 Task: Find all tasks completed last month.
Action: Mouse moved to (12, 162)
Screenshot: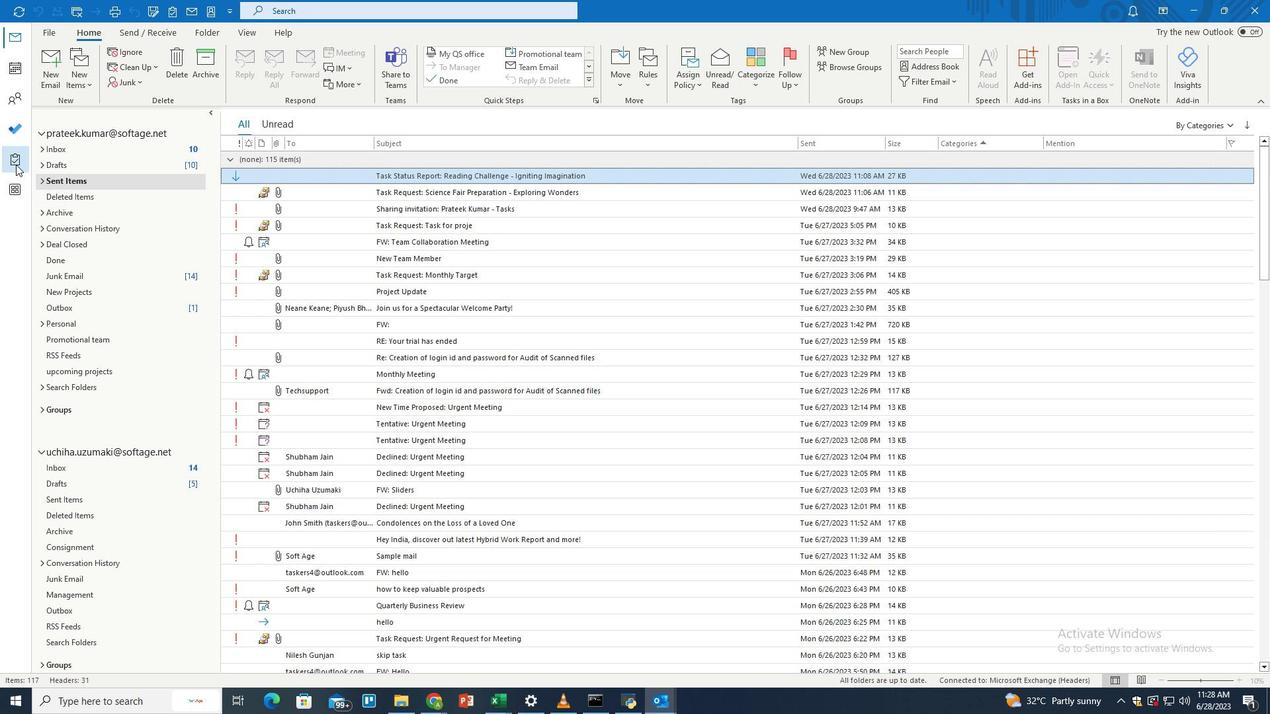 
Action: Mouse pressed left at (12, 162)
Screenshot: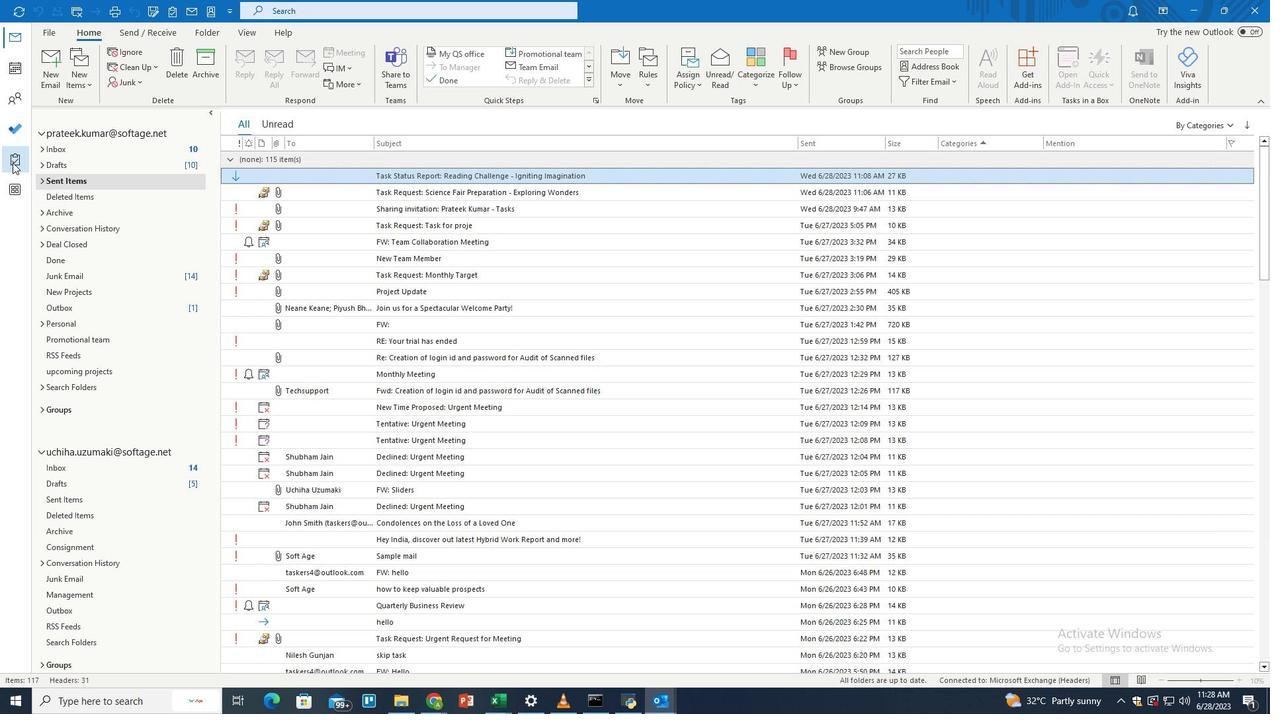 
Action: Mouse moved to (463, 11)
Screenshot: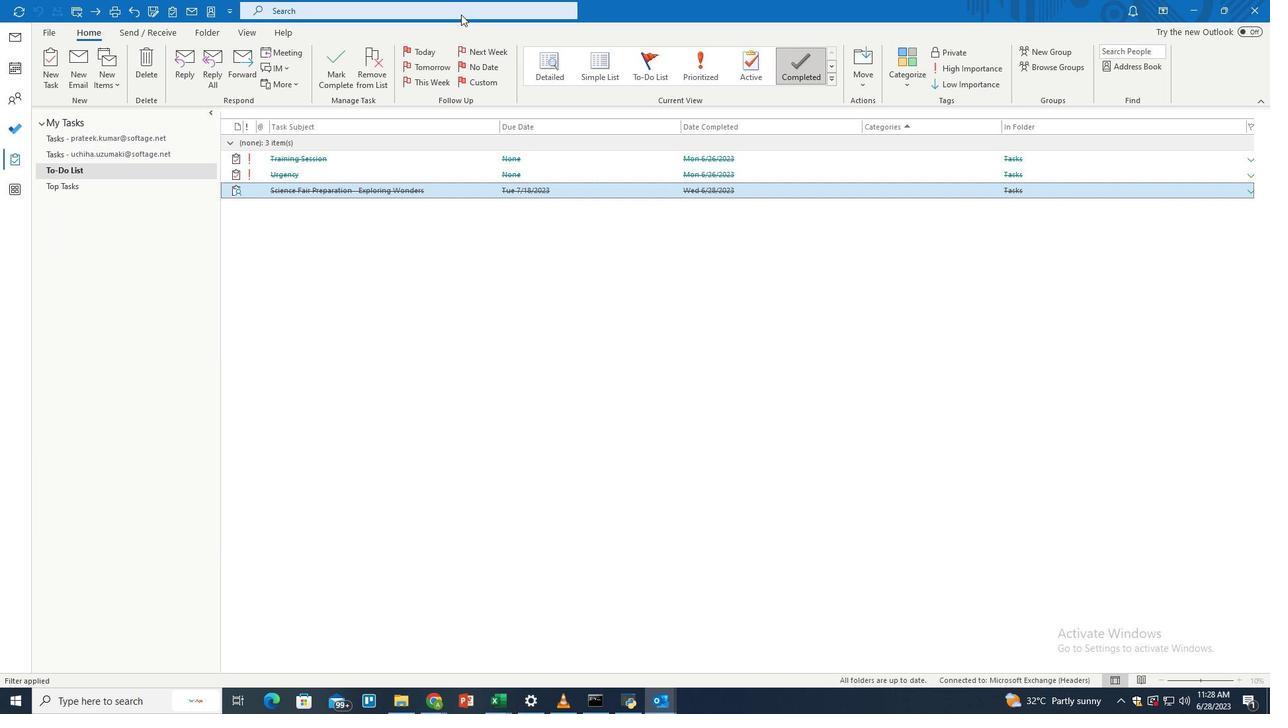 
Action: Mouse pressed left at (463, 11)
Screenshot: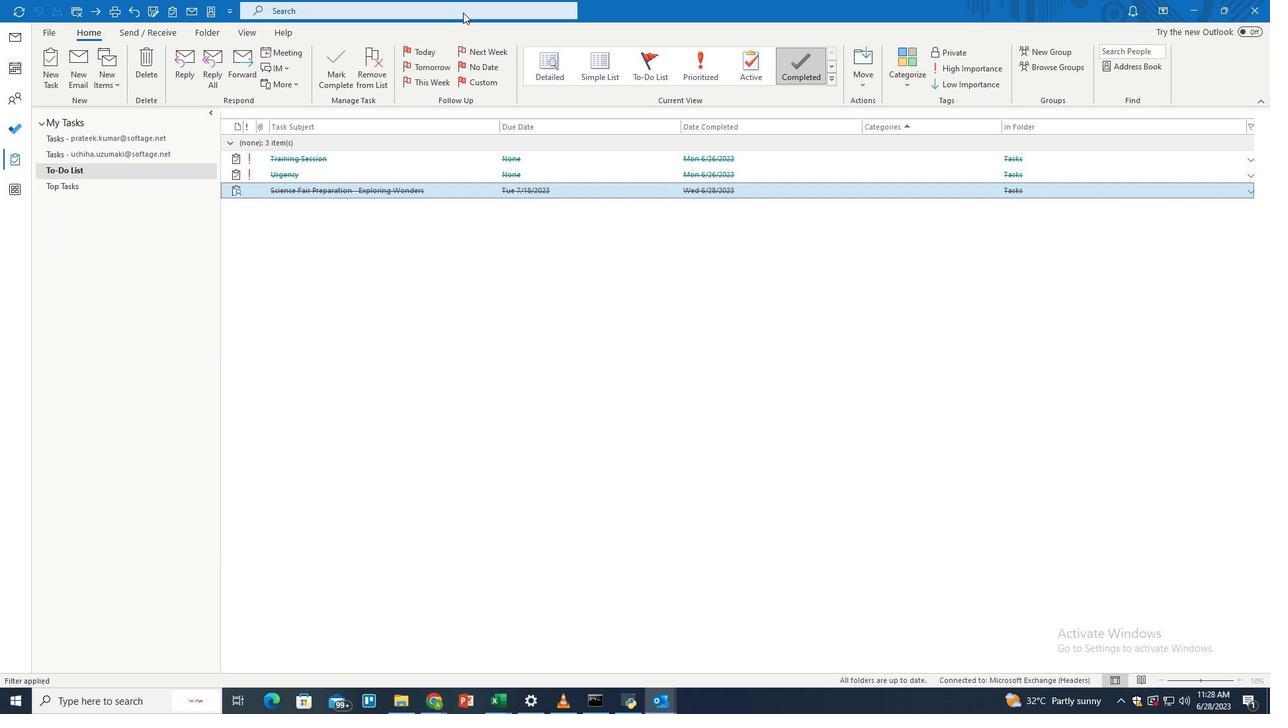 
Action: Mouse moved to (617, 8)
Screenshot: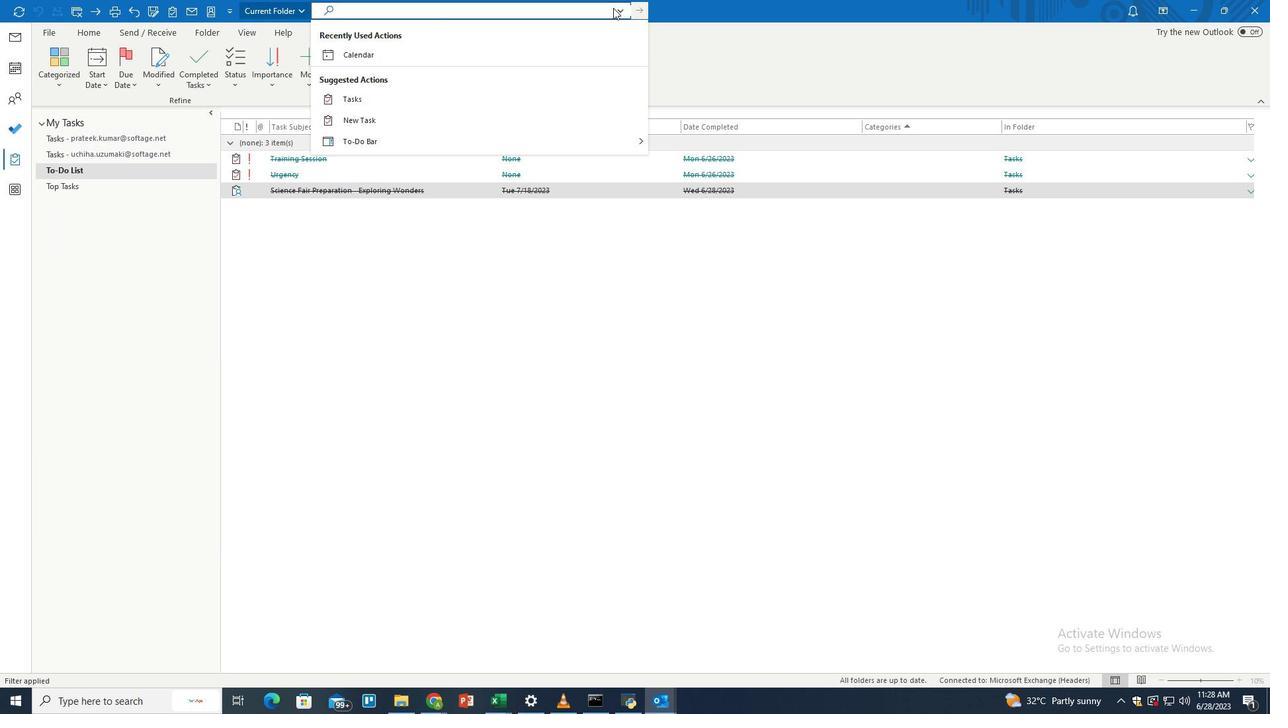 
Action: Mouse pressed left at (617, 8)
Screenshot: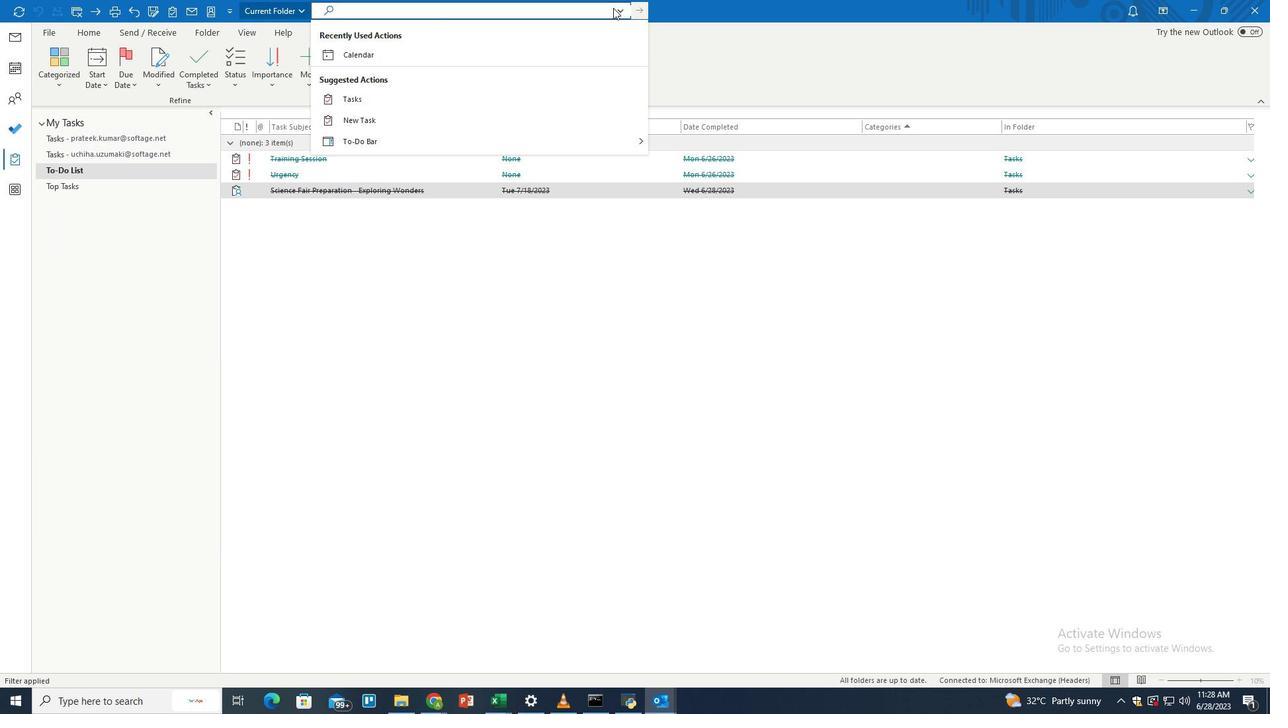
Action: Mouse moved to (396, 66)
Screenshot: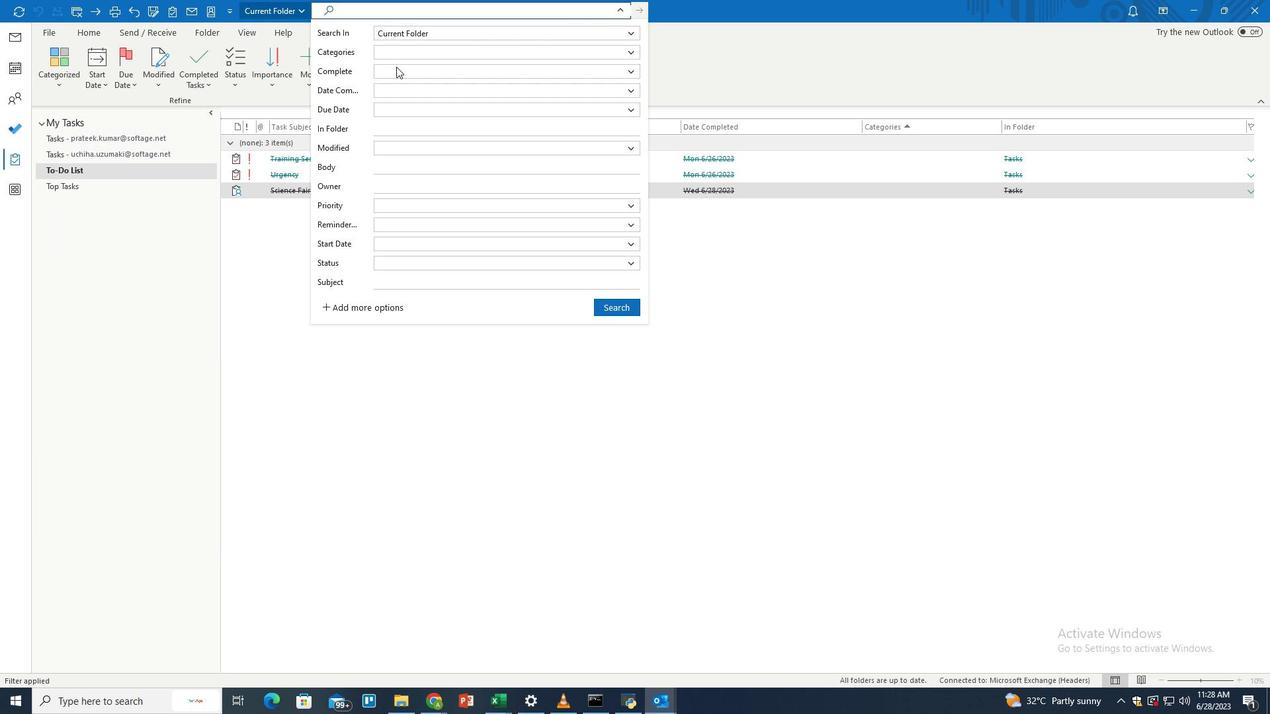 
Action: Mouse pressed left at (396, 66)
Screenshot: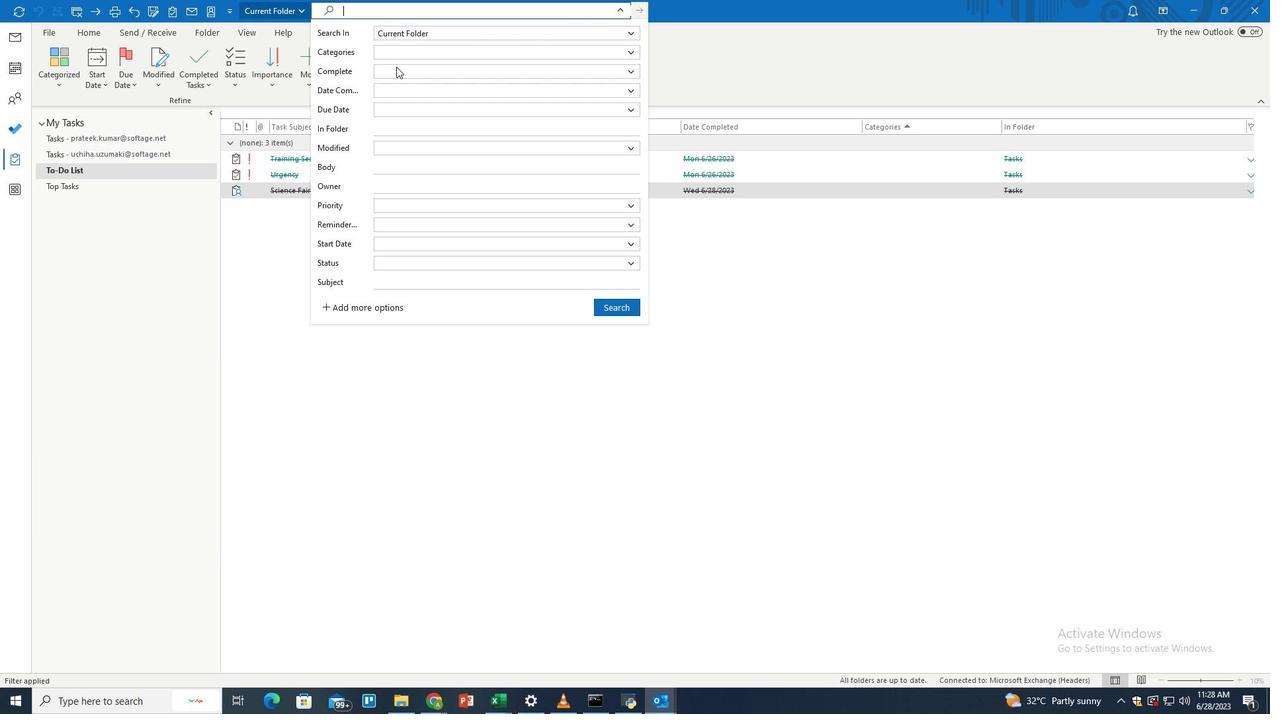 
Action: Mouse moved to (397, 104)
Screenshot: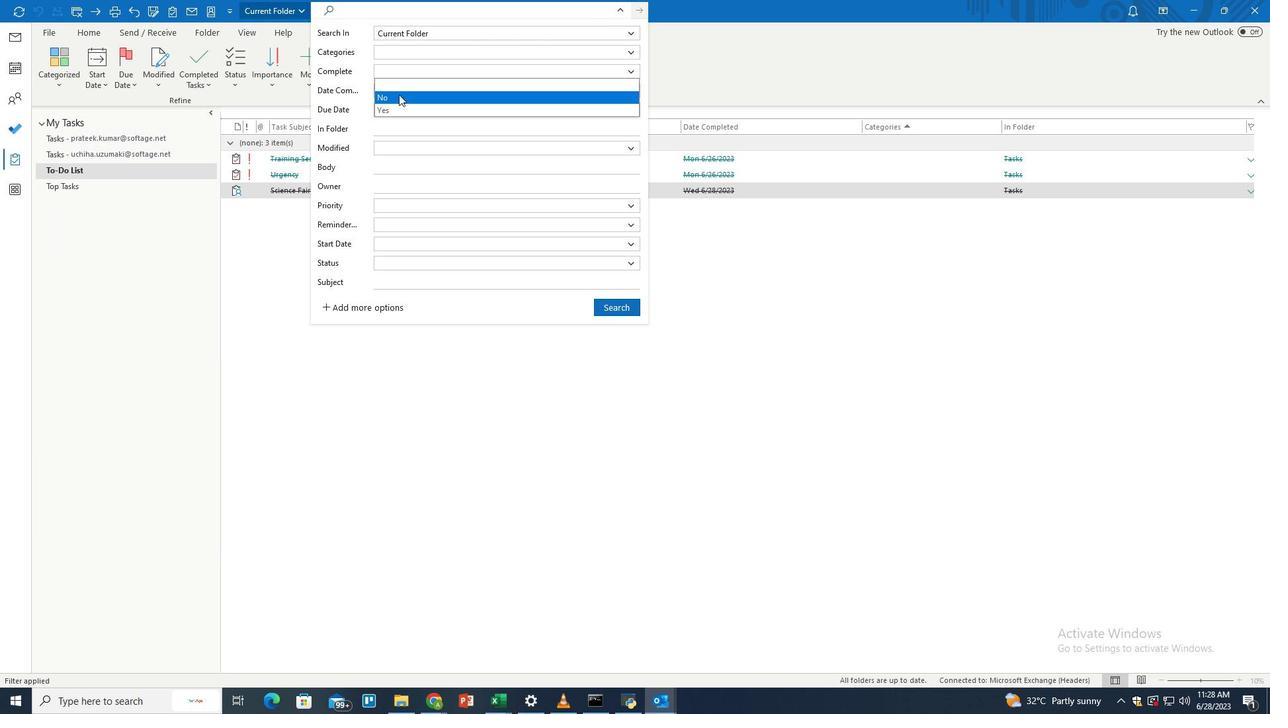 
Action: Mouse pressed left at (397, 104)
Screenshot: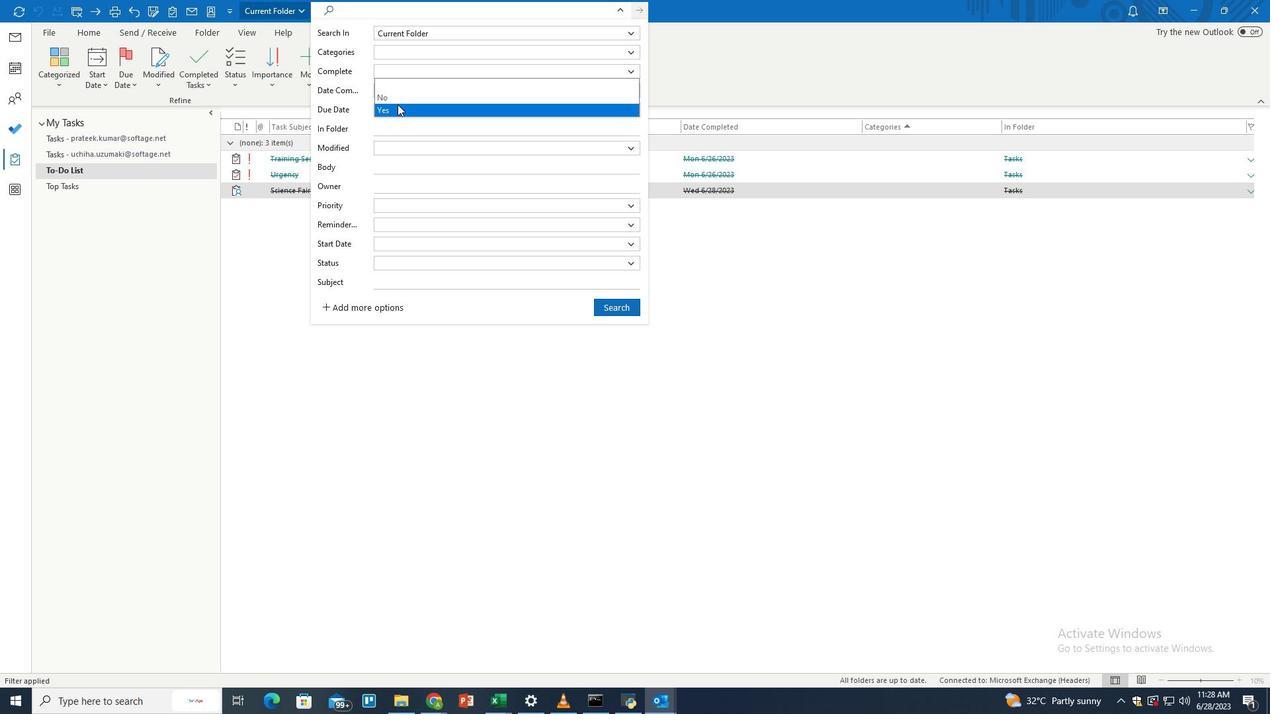 
Action: Mouse moved to (393, 89)
Screenshot: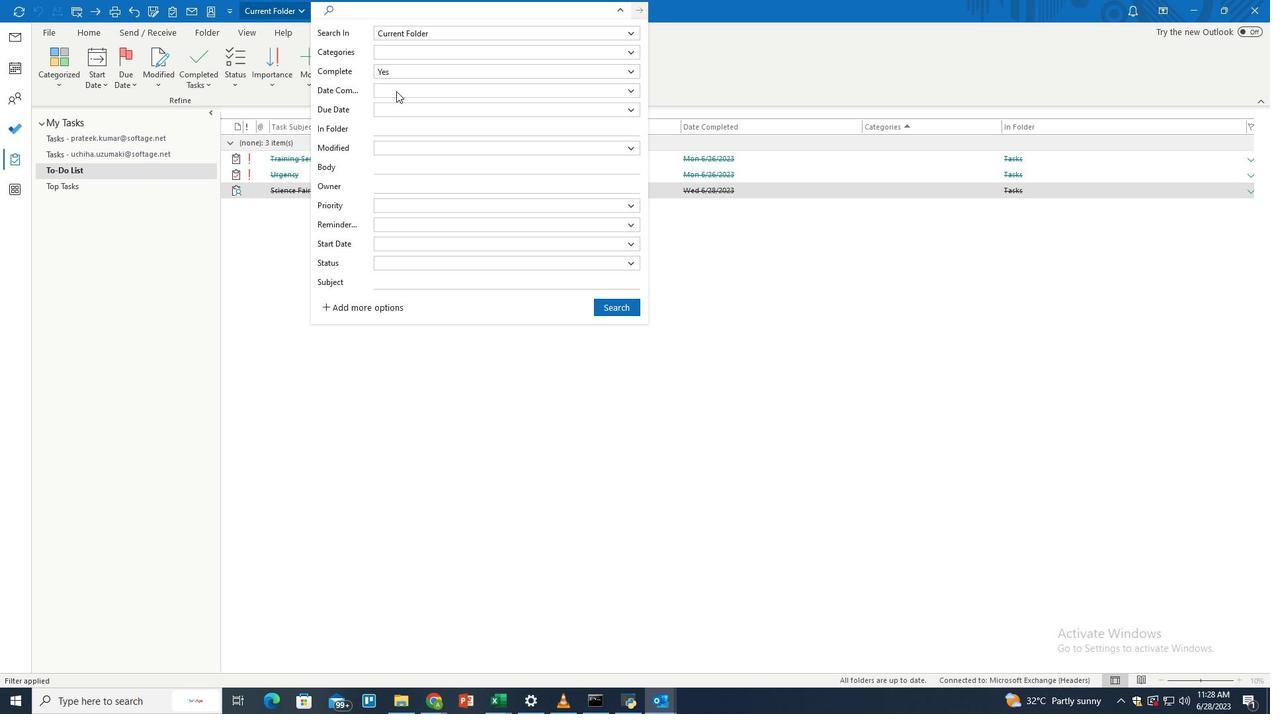
Action: Mouse pressed left at (393, 89)
Screenshot: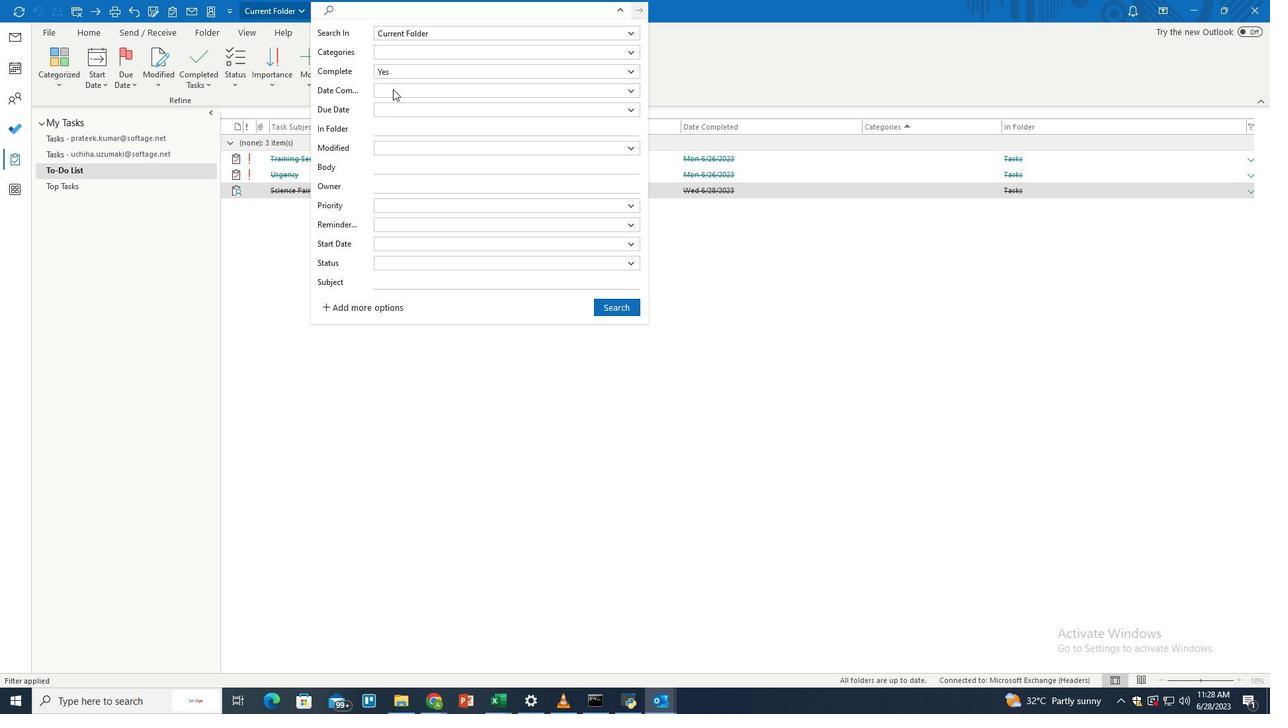 
Action: Mouse moved to (400, 175)
Screenshot: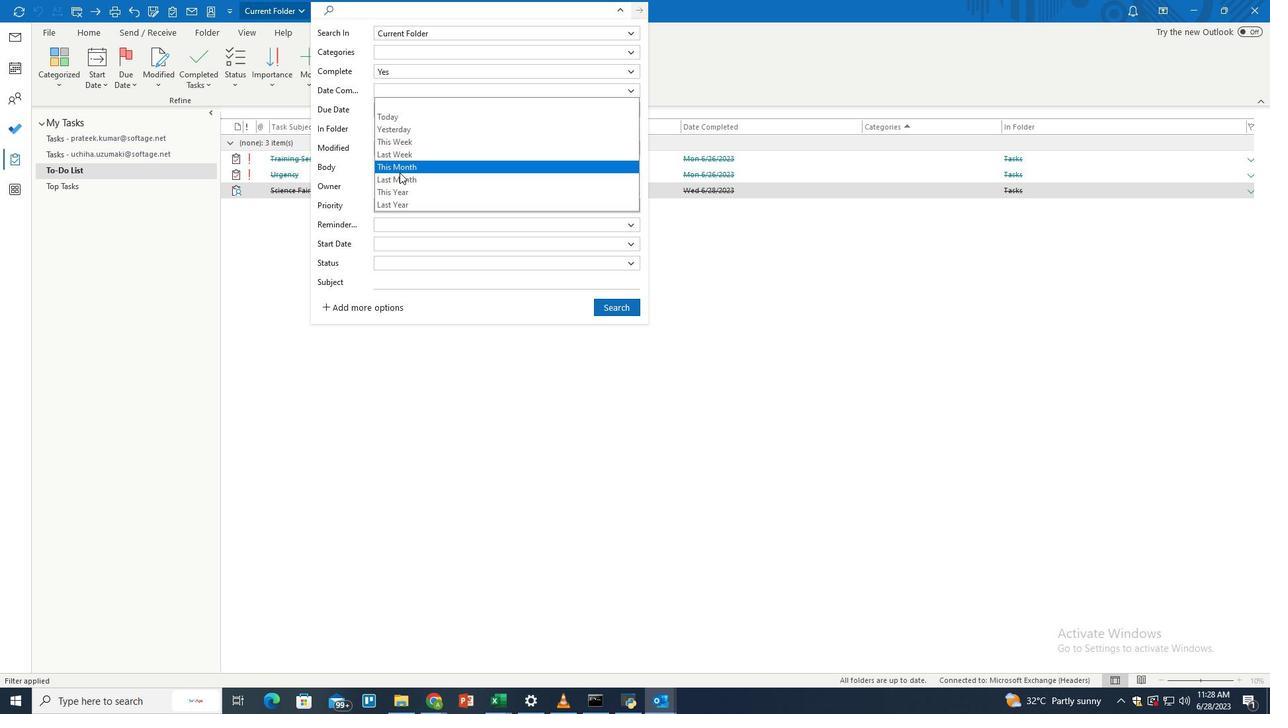
Action: Mouse pressed left at (400, 175)
Screenshot: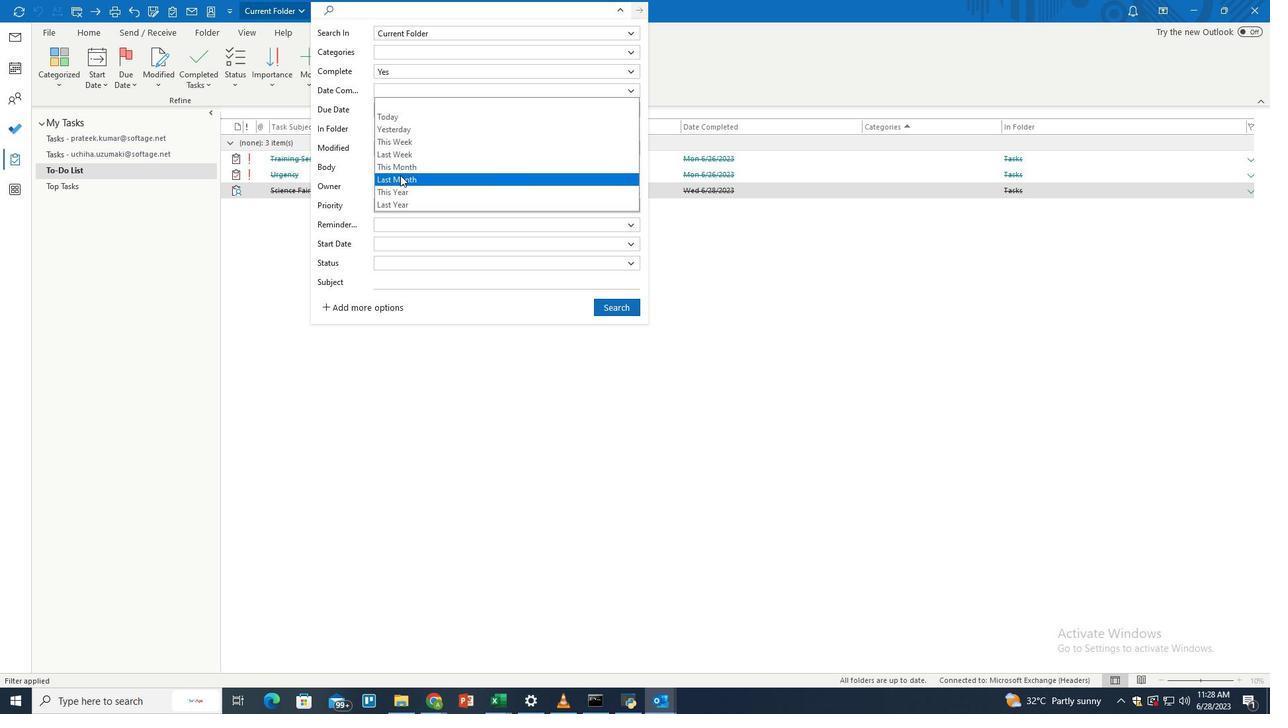 
Action: Mouse moved to (624, 305)
Screenshot: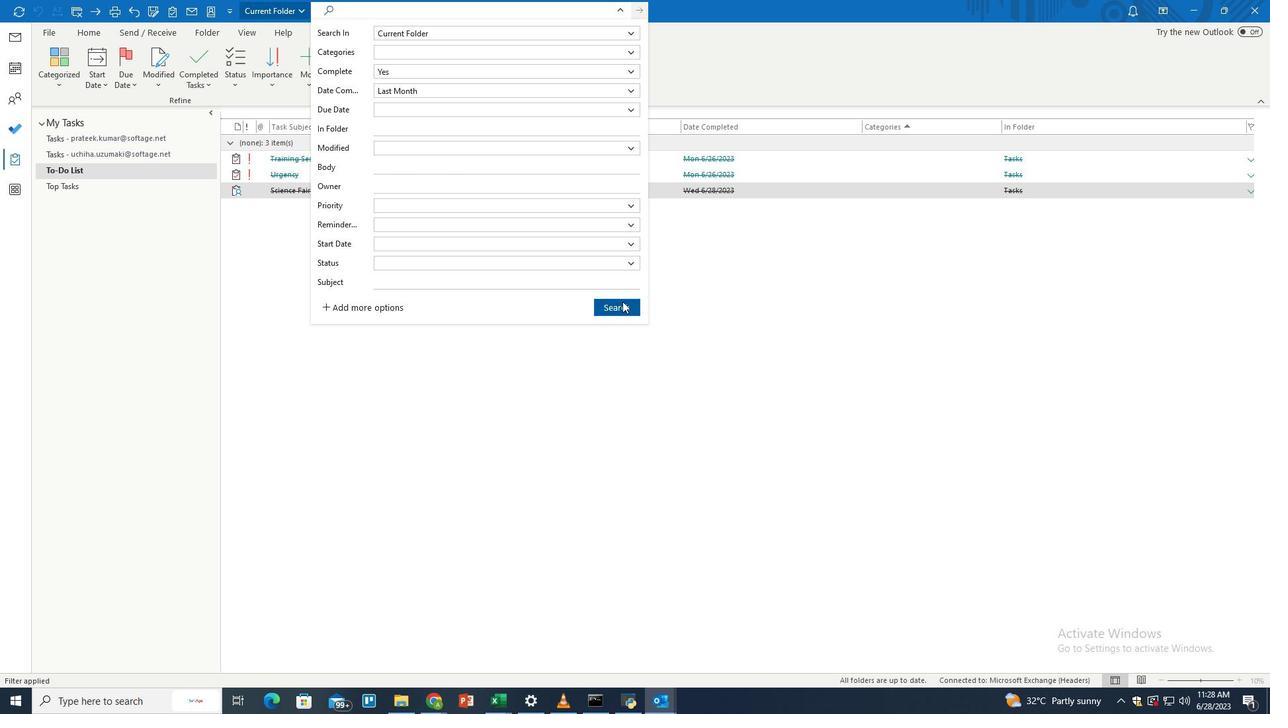 
Action: Mouse pressed left at (624, 305)
Screenshot: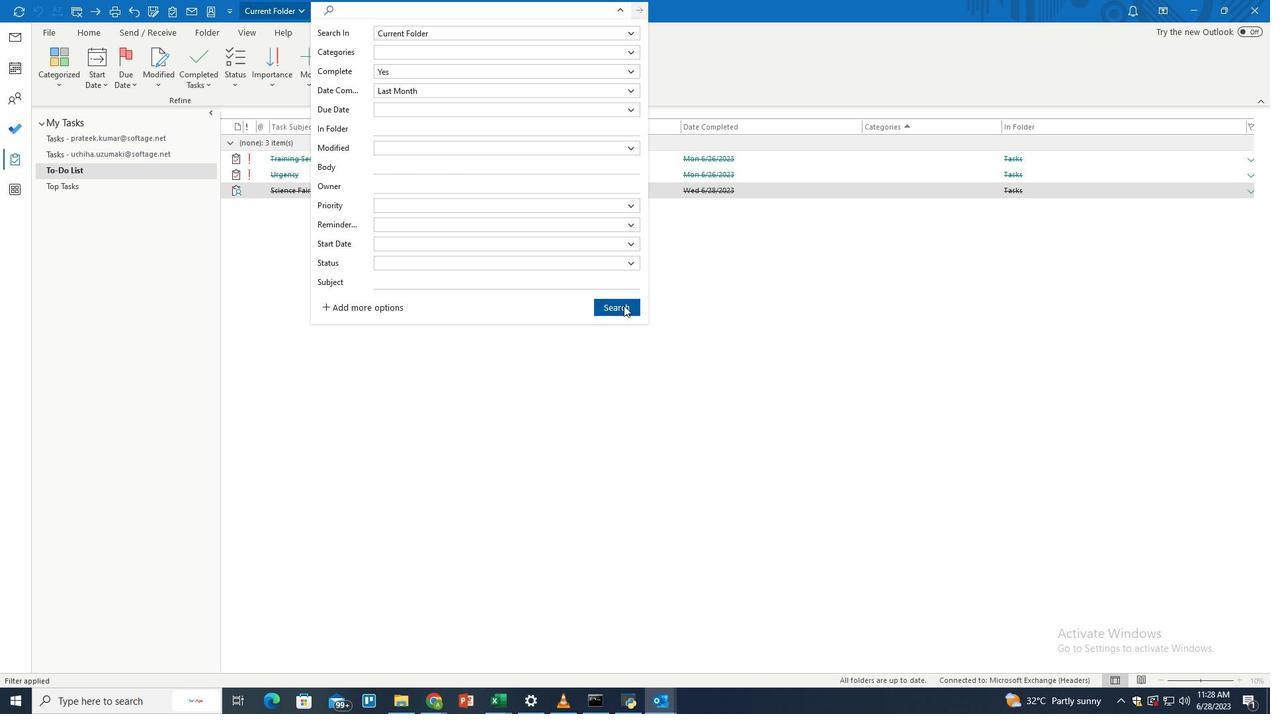 
Action: Mouse moved to (452, 173)
Screenshot: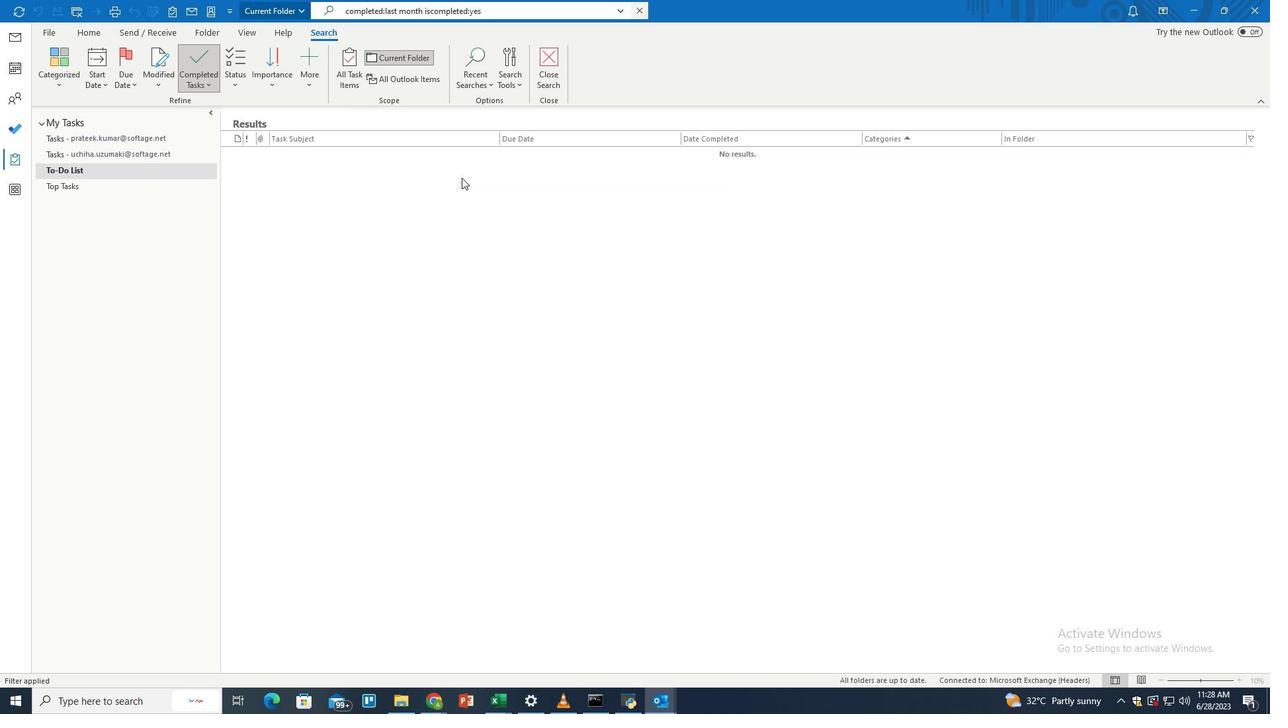 
